 Task: Enable the video filter "Loop video filter" for transcode stream output.
Action: Mouse moved to (129, 16)
Screenshot: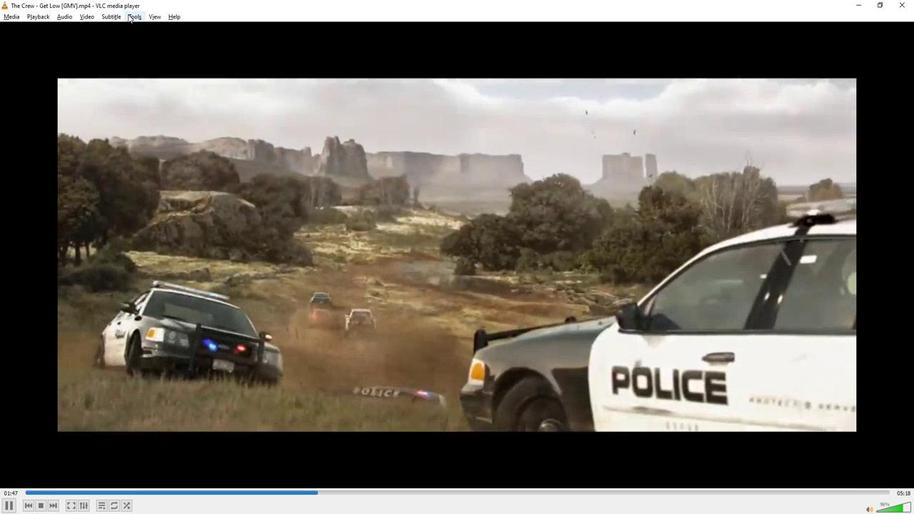 
Action: Mouse pressed left at (129, 16)
Screenshot: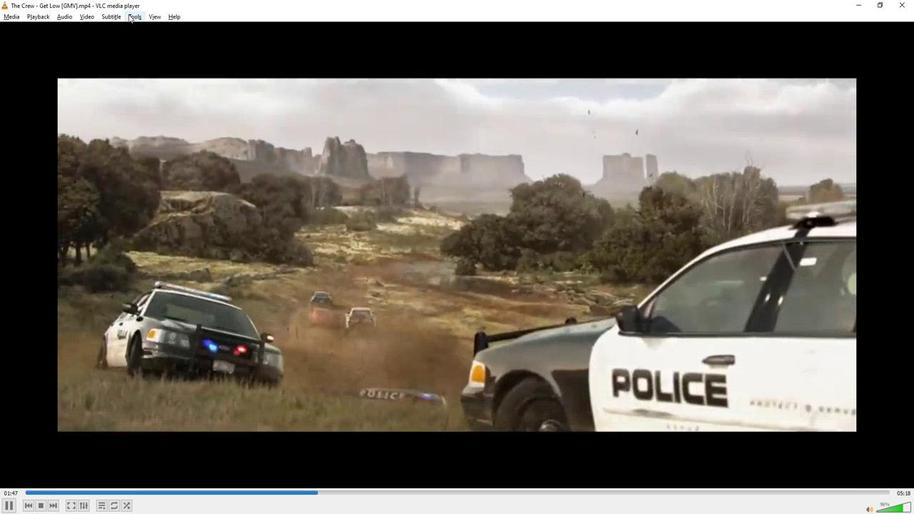 
Action: Mouse moved to (170, 127)
Screenshot: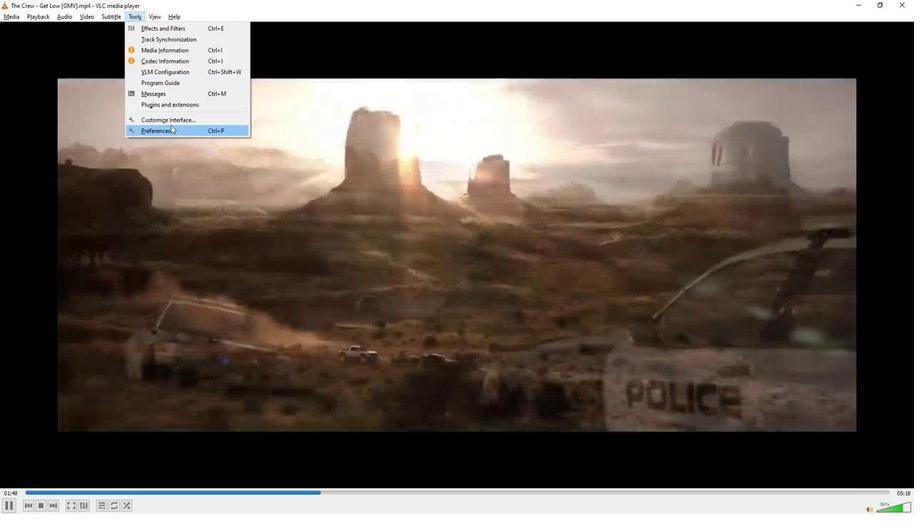 
Action: Mouse pressed left at (170, 127)
Screenshot: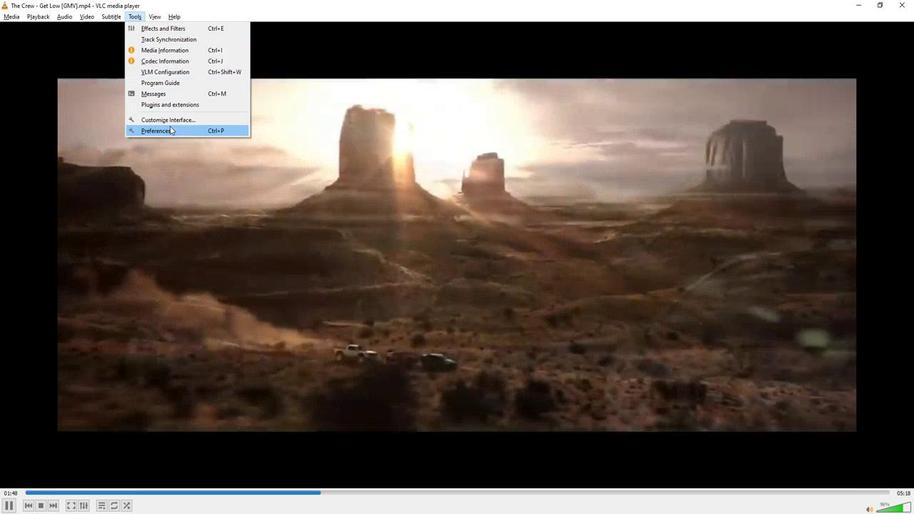 
Action: Mouse moved to (267, 387)
Screenshot: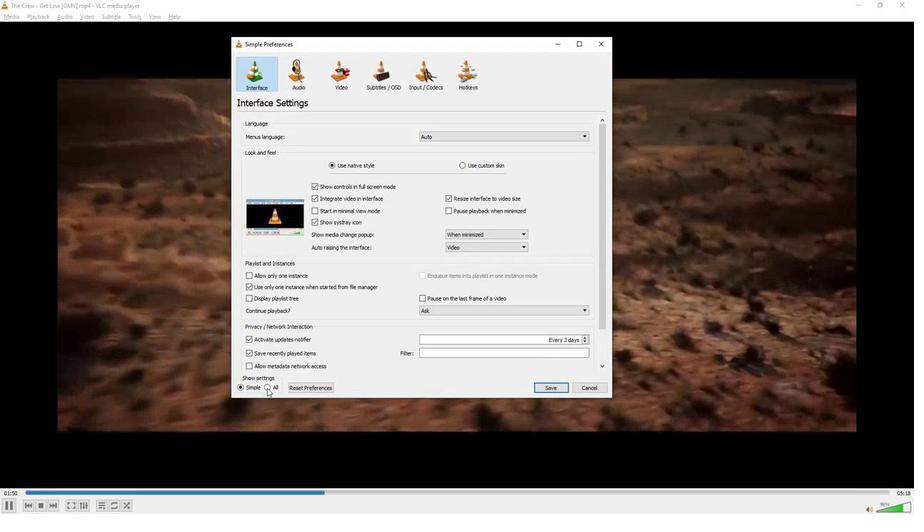 
Action: Mouse pressed left at (267, 387)
Screenshot: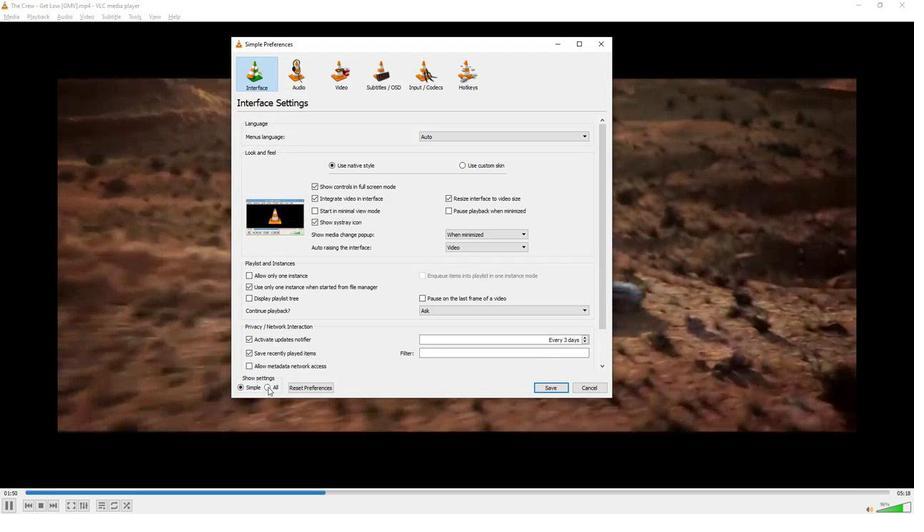 
Action: Mouse moved to (254, 310)
Screenshot: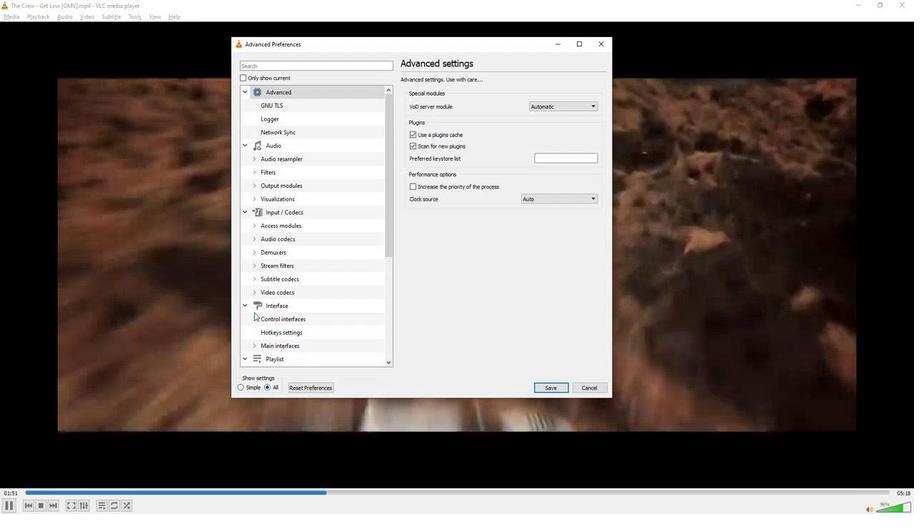 
Action: Mouse scrolled (254, 309) with delta (0, 0)
Screenshot: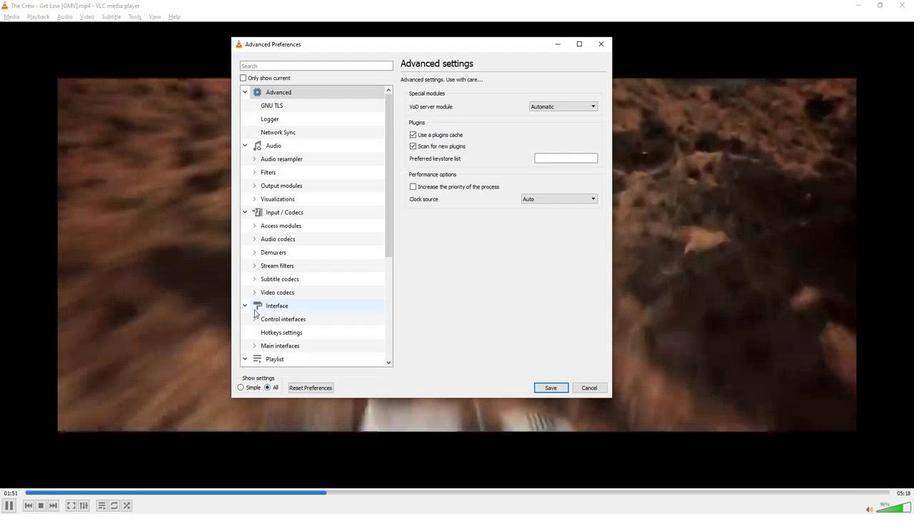 
Action: Mouse scrolled (254, 309) with delta (0, 0)
Screenshot: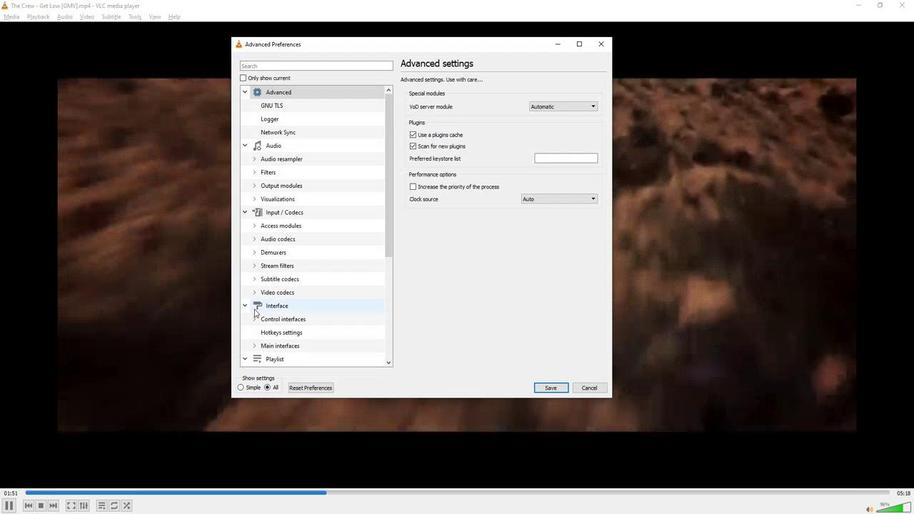 
Action: Mouse scrolled (254, 309) with delta (0, 0)
Screenshot: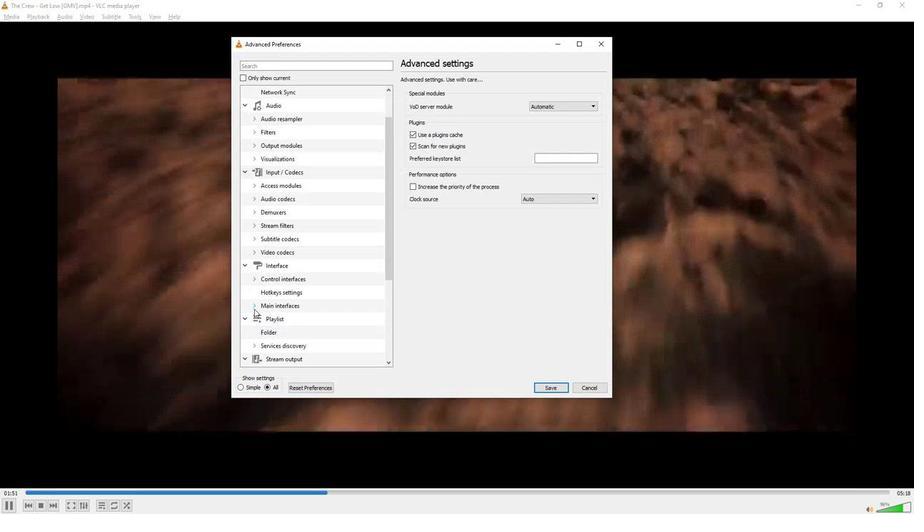 
Action: Mouse scrolled (254, 309) with delta (0, 0)
Screenshot: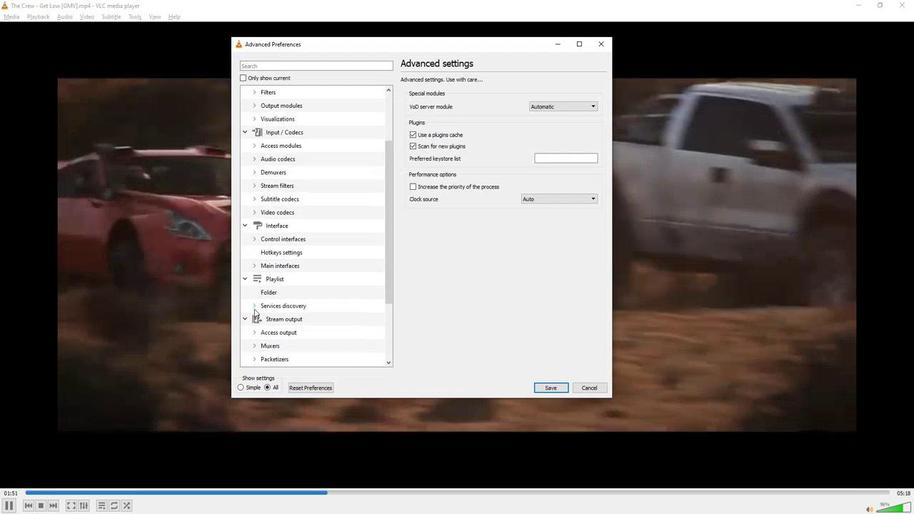 
Action: Mouse scrolled (254, 309) with delta (0, 0)
Screenshot: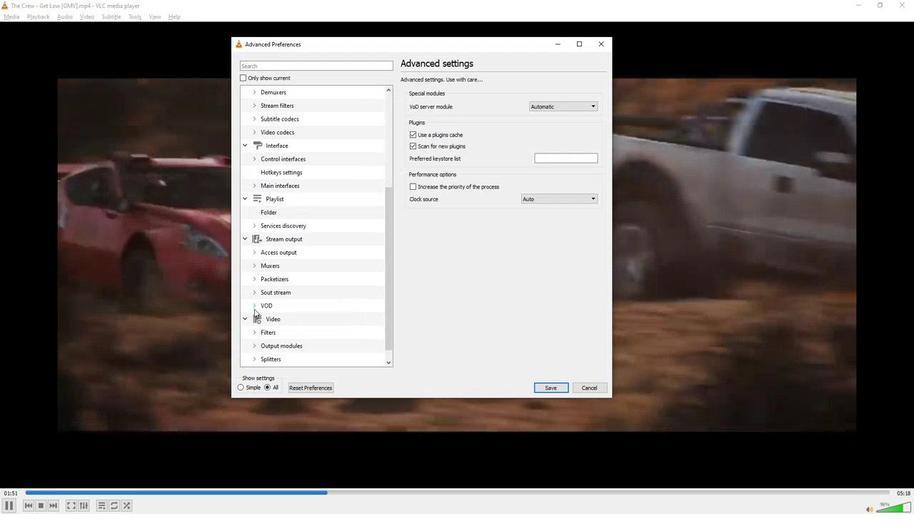 
Action: Mouse scrolled (254, 309) with delta (0, 0)
Screenshot: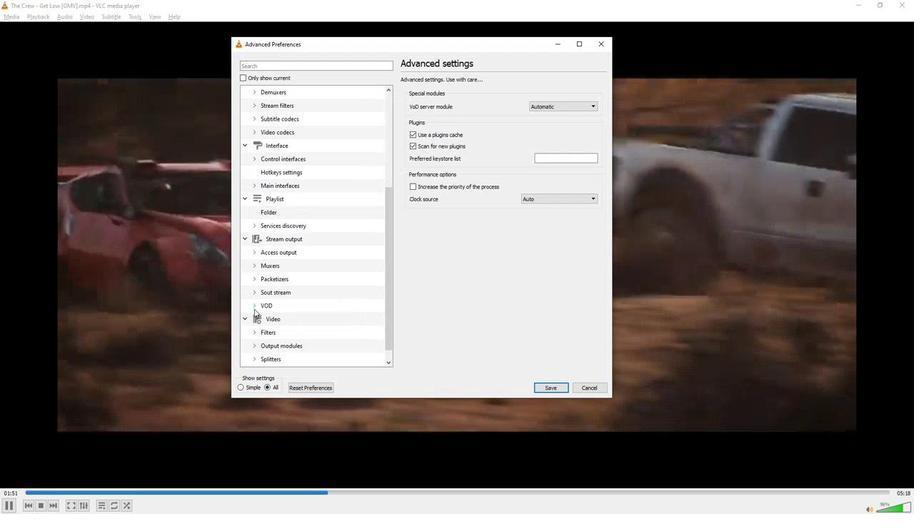 
Action: Mouse scrolled (254, 309) with delta (0, 0)
Screenshot: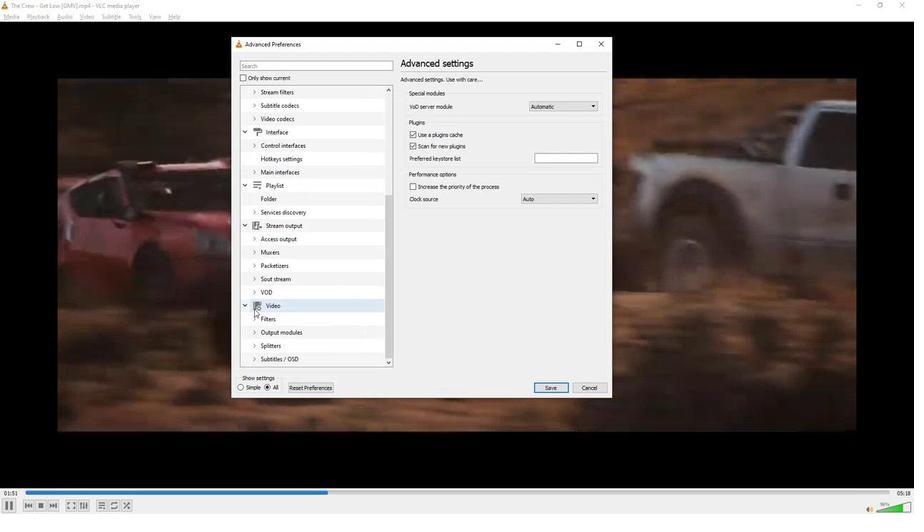 
Action: Mouse moved to (267, 317)
Screenshot: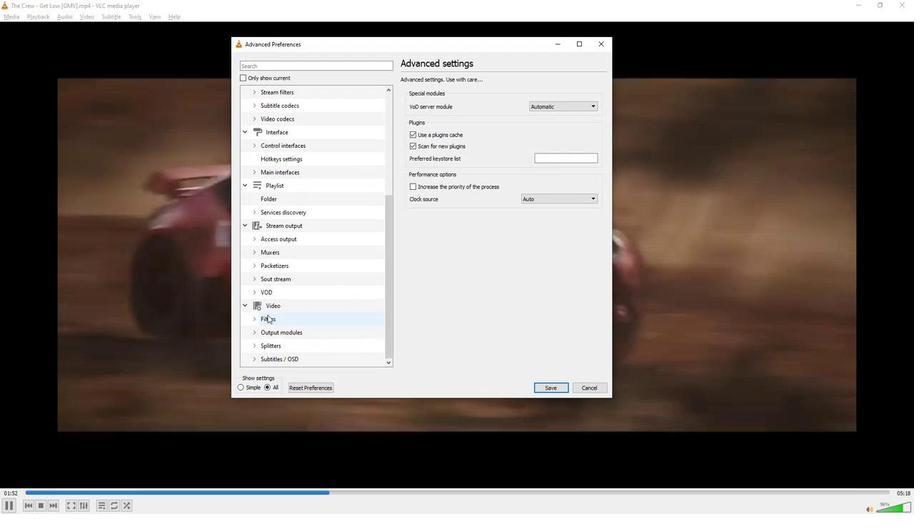 
Action: Mouse pressed left at (267, 317)
Screenshot: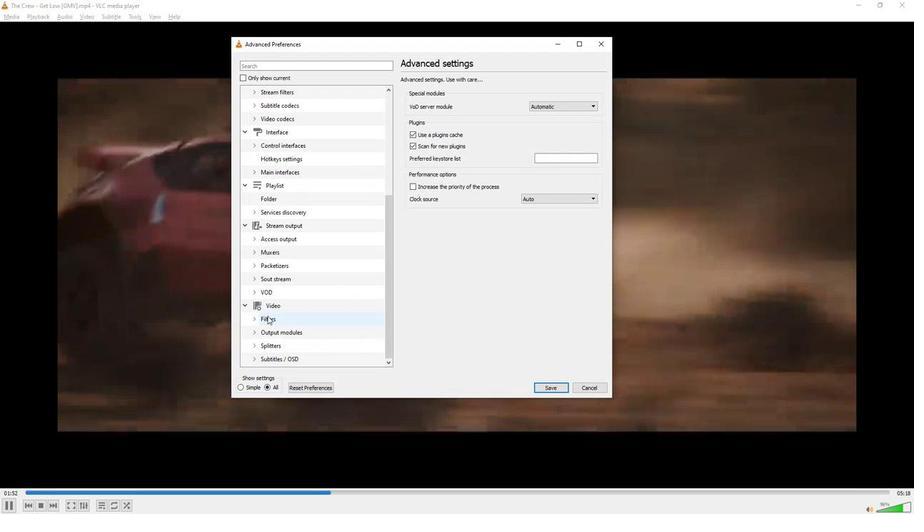 
Action: Mouse moved to (414, 335)
Screenshot: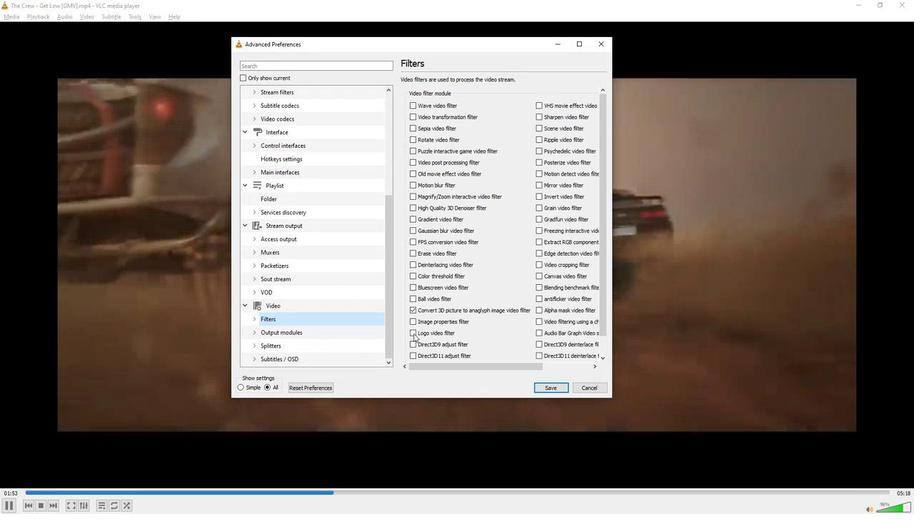 
Action: Mouse pressed left at (414, 335)
Screenshot: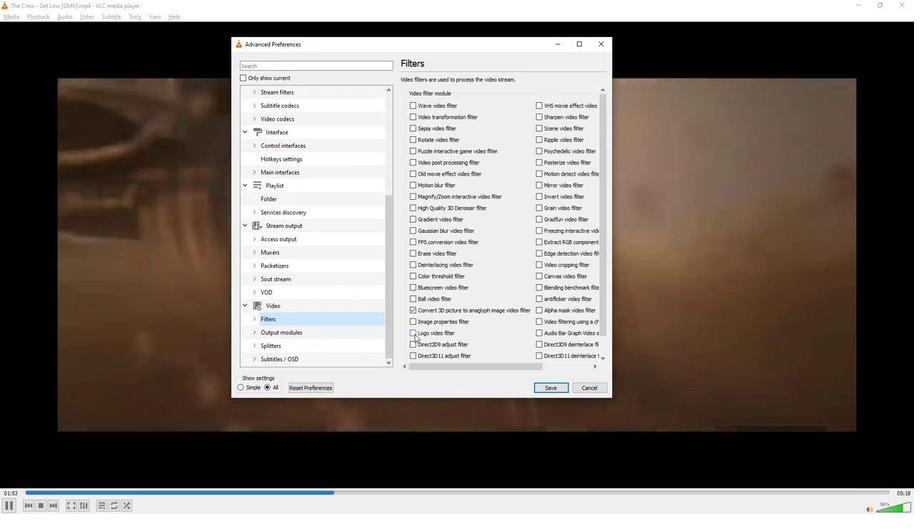 
Action: Mouse moved to (487, 340)
Screenshot: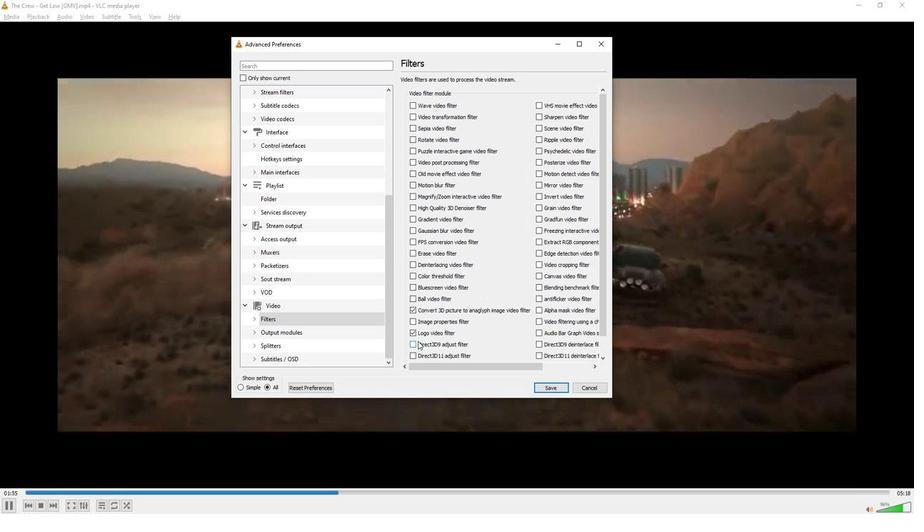 
